 Task: Use the formula "CHISQ.TEST" in spreadsheet "Project portfolio".
Action: Mouse moved to (101, 71)
Screenshot: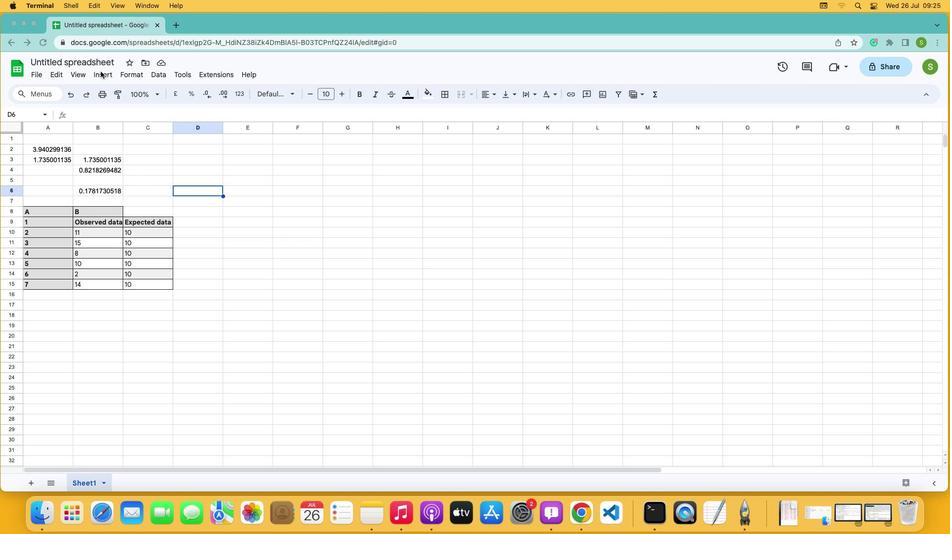 
Action: Mouse pressed left at (101, 71)
Screenshot: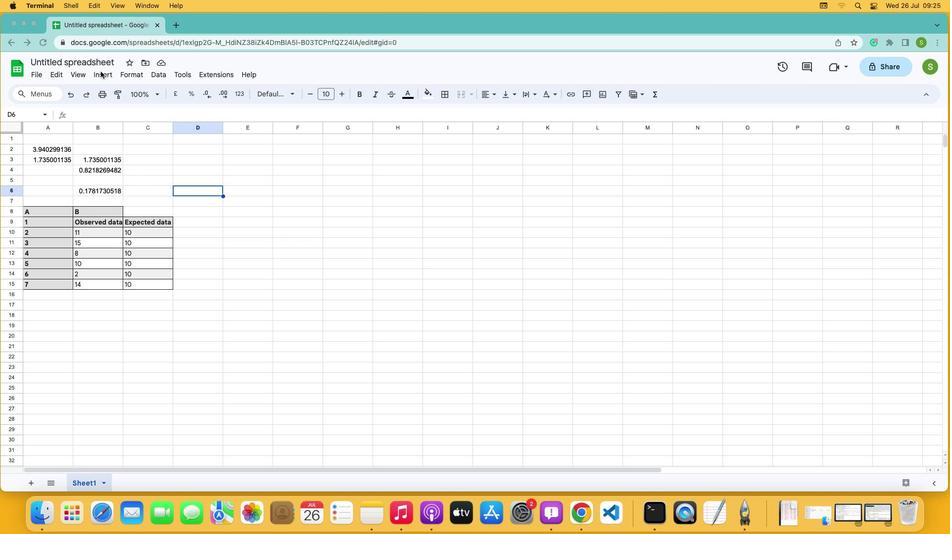 
Action: Mouse moved to (101, 74)
Screenshot: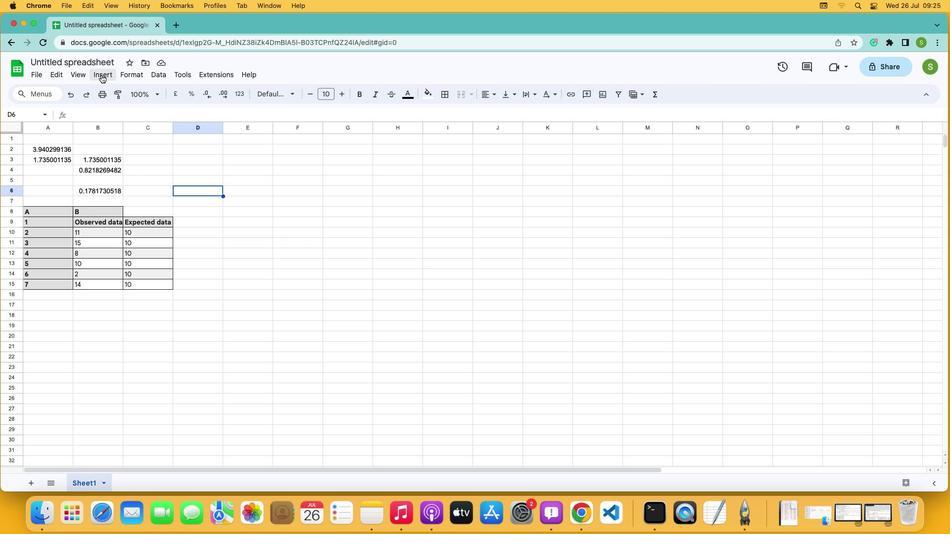 
Action: Mouse pressed left at (101, 74)
Screenshot: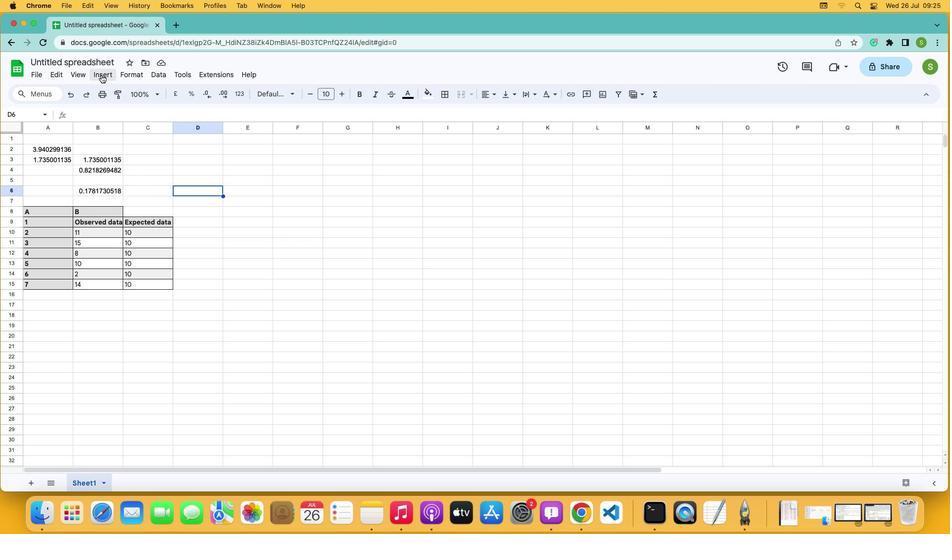 
Action: Mouse moved to (162, 237)
Screenshot: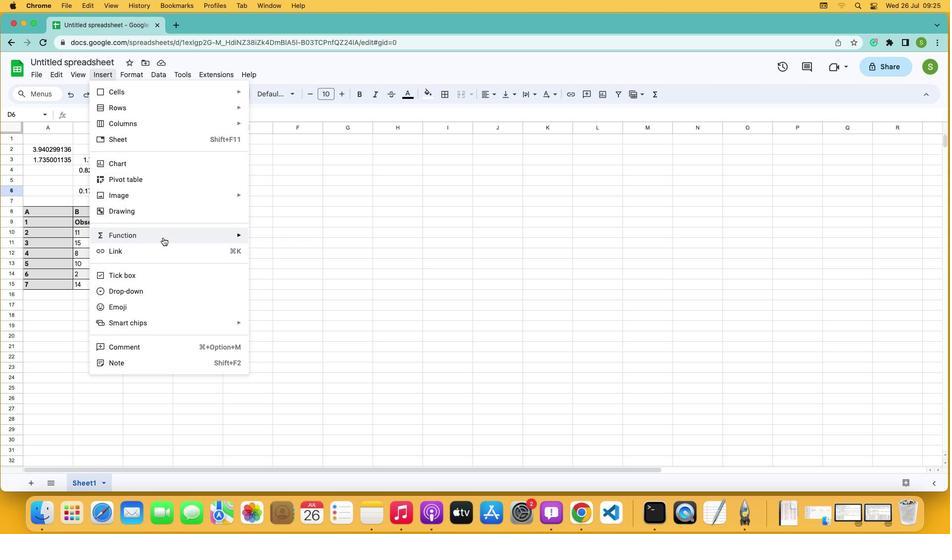 
Action: Mouse pressed left at (162, 237)
Screenshot: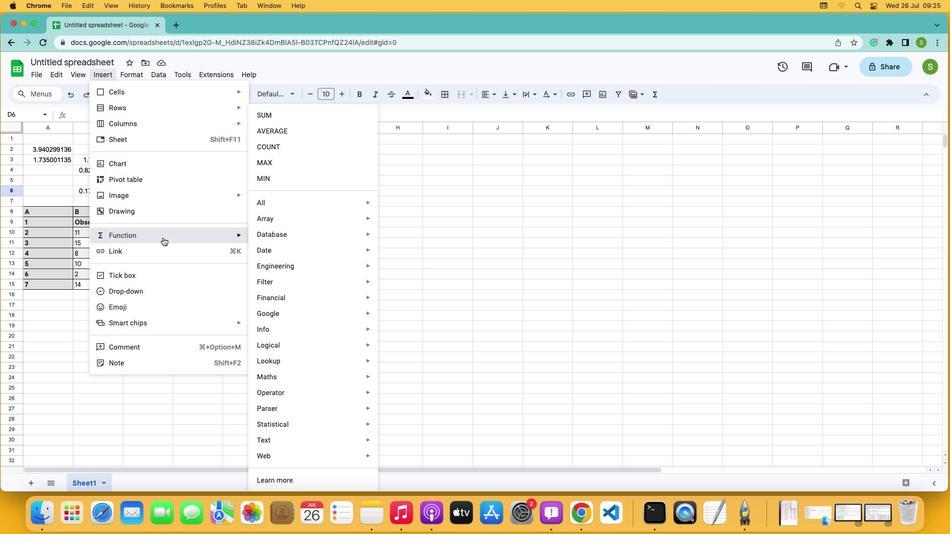 
Action: Mouse moved to (304, 201)
Screenshot: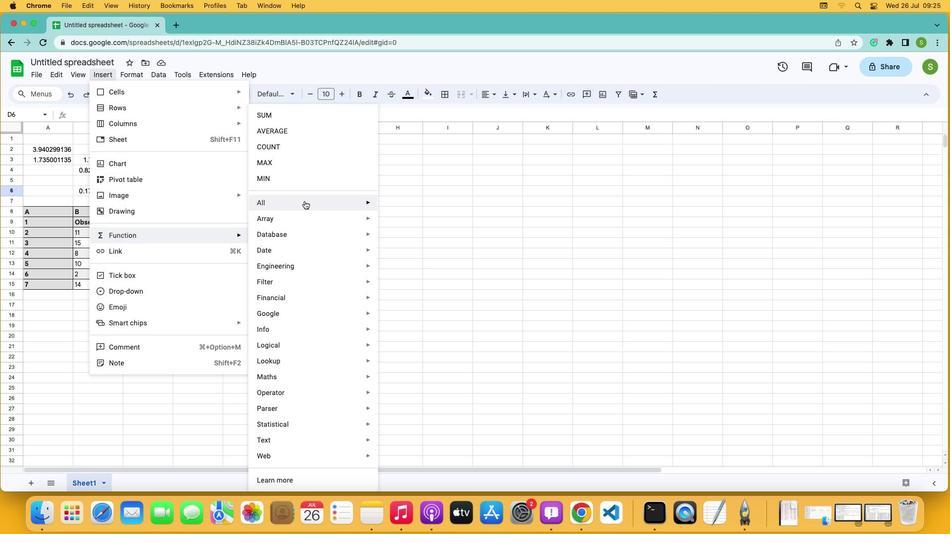 
Action: Mouse pressed left at (304, 201)
Screenshot: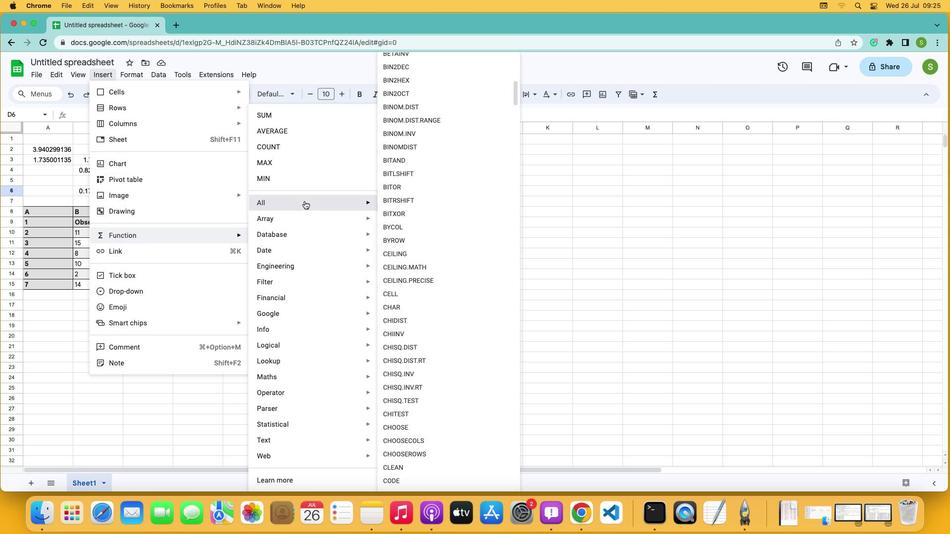 
Action: Mouse moved to (400, 407)
Screenshot: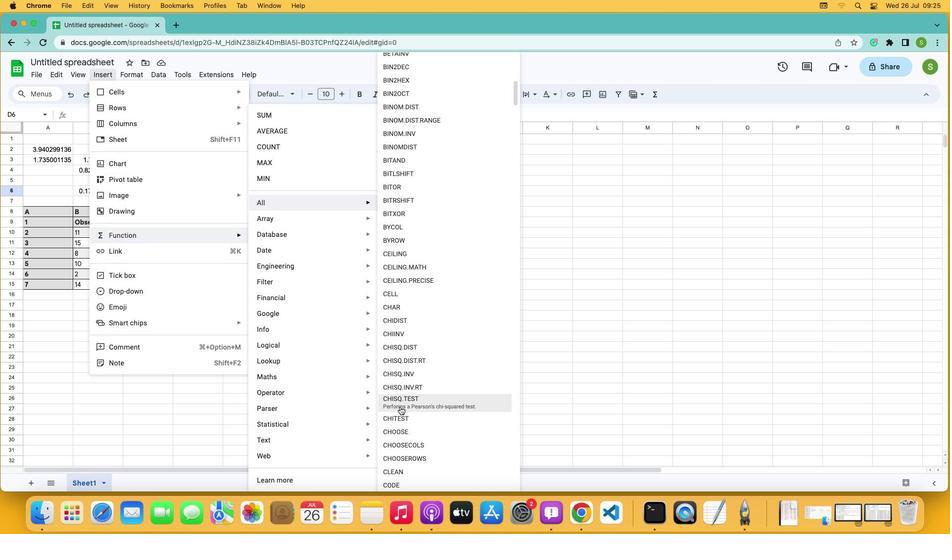 
Action: Mouse pressed left at (400, 407)
Screenshot: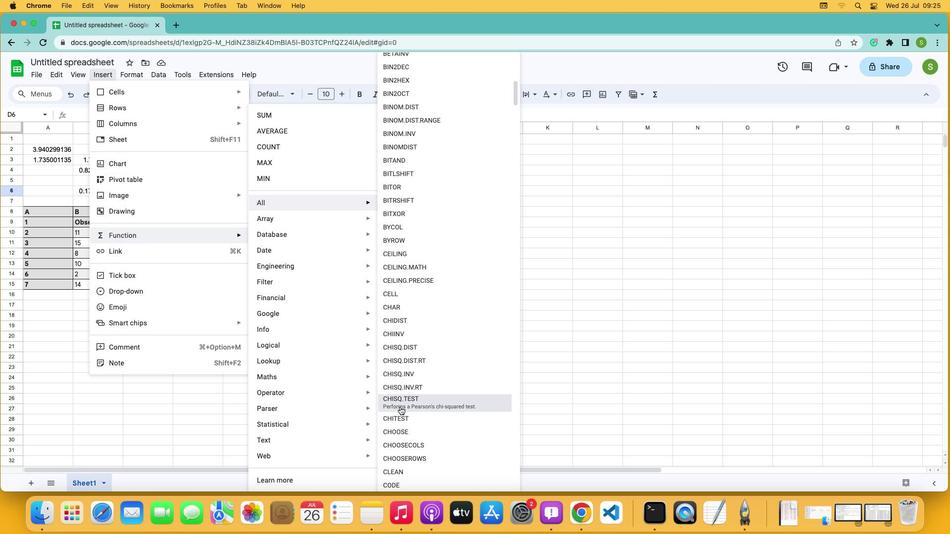 
Action: Mouse moved to (89, 232)
Screenshot: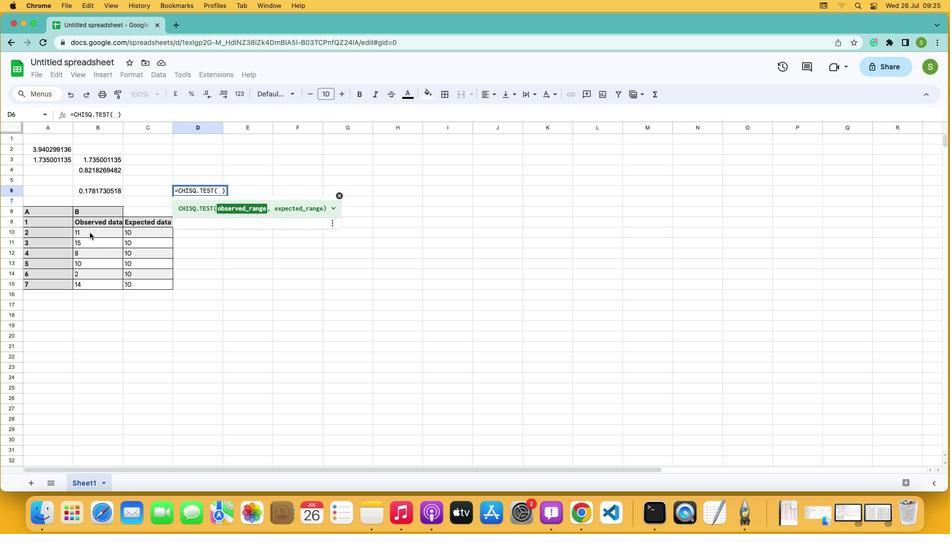 
Action: Mouse pressed left at (89, 232)
Screenshot: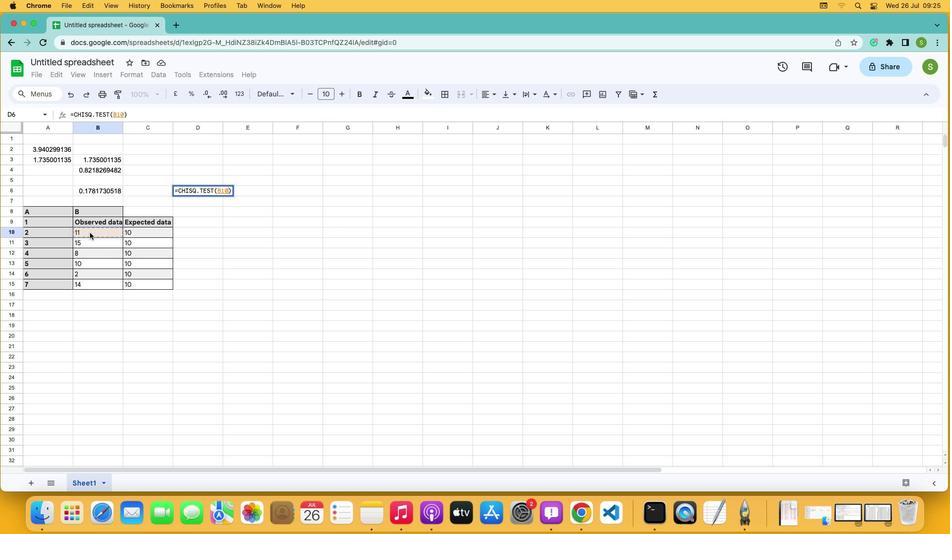 
Action: Mouse moved to (89, 280)
Screenshot: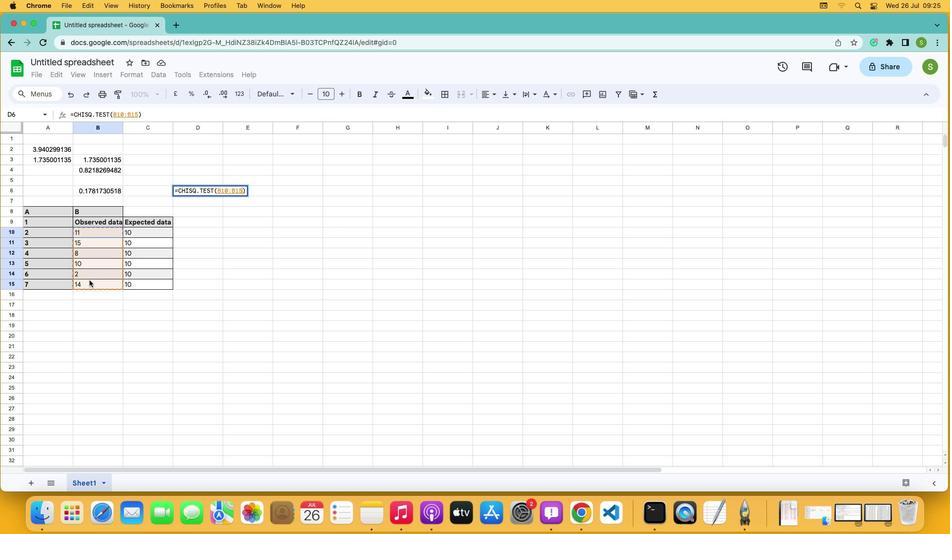 
Action: Key pressed ','
Screenshot: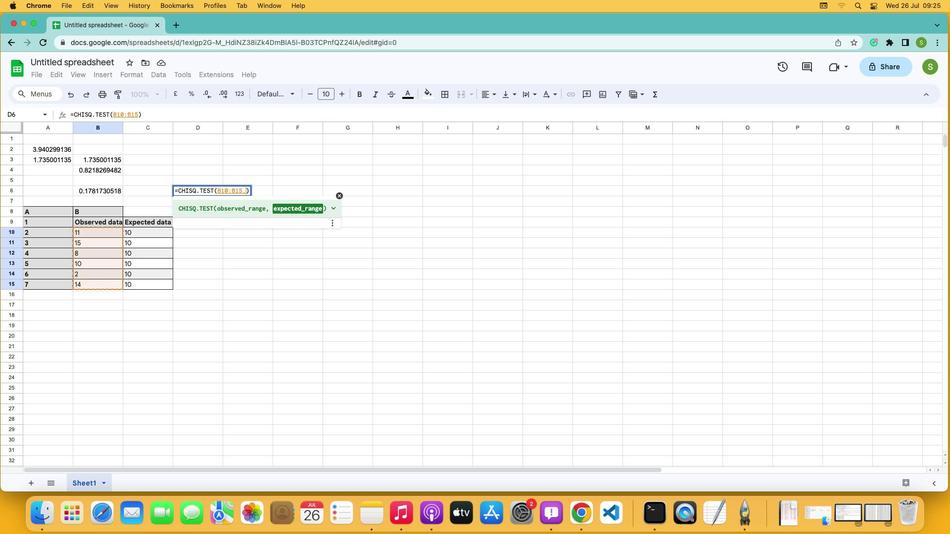 
Action: Mouse moved to (141, 229)
Screenshot: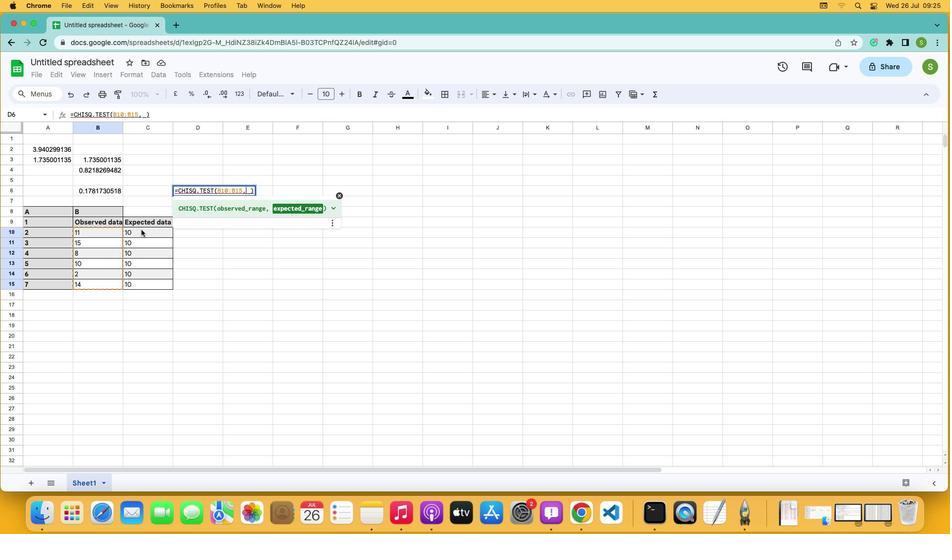 
Action: Mouse pressed left at (141, 229)
Screenshot: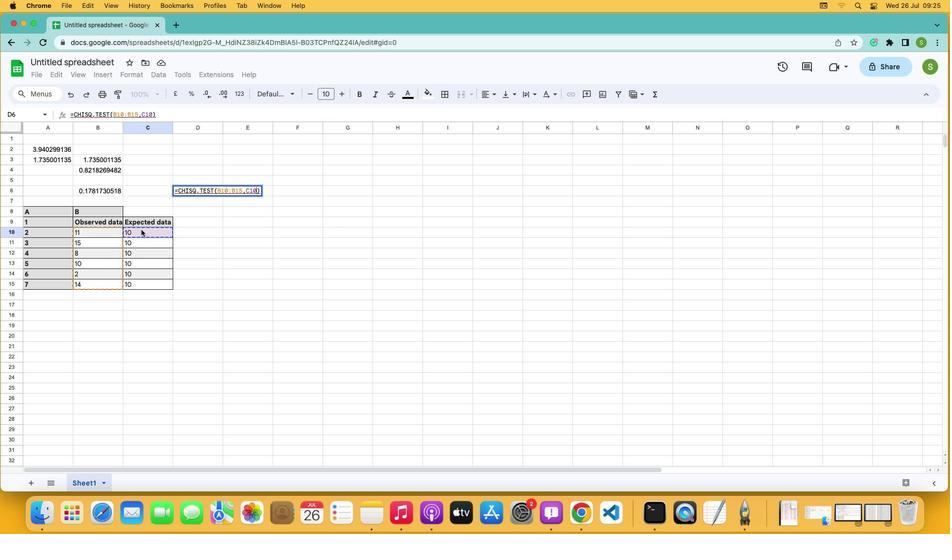 
Action: Mouse moved to (190, 260)
Screenshot: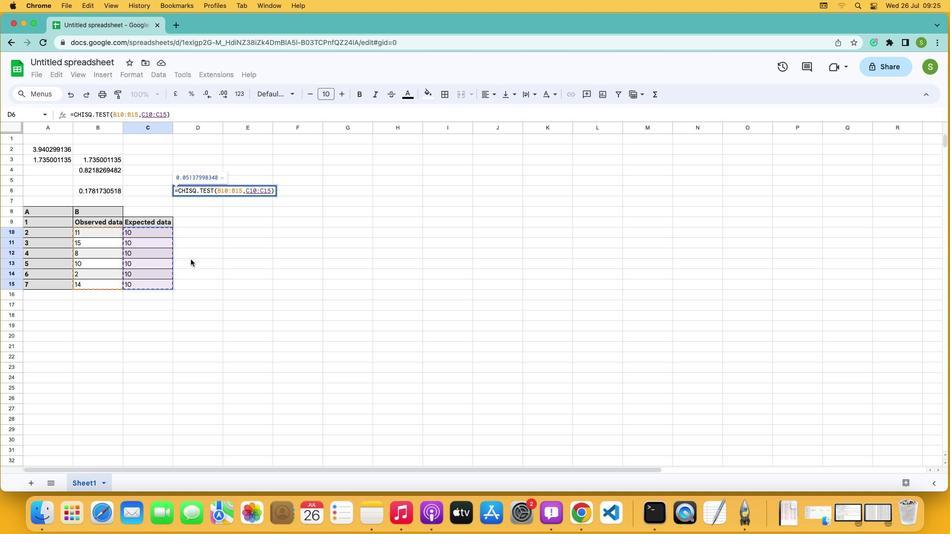 
Action: Key pressed Key.enter
Screenshot: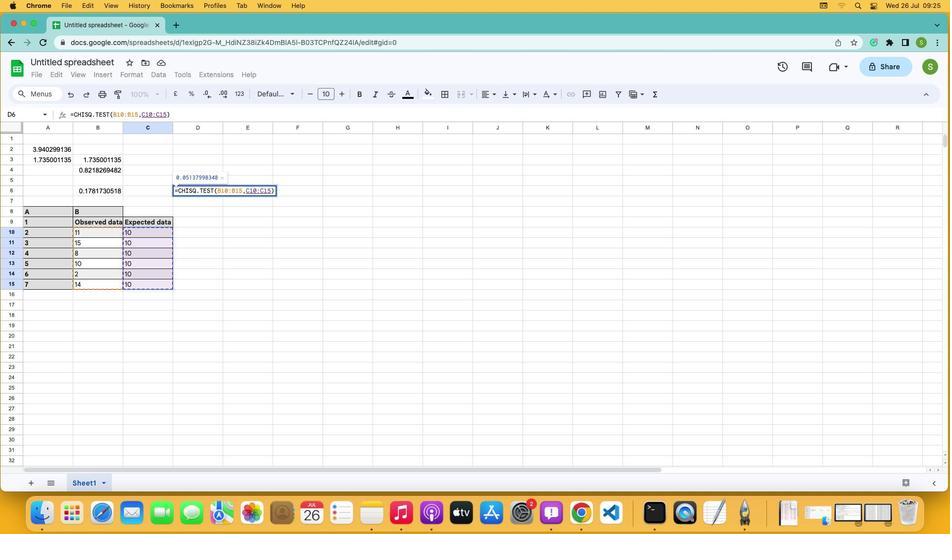 
